 Task: Choose the options to background graphics.
Action: Mouse moved to (39, 82)
Screenshot: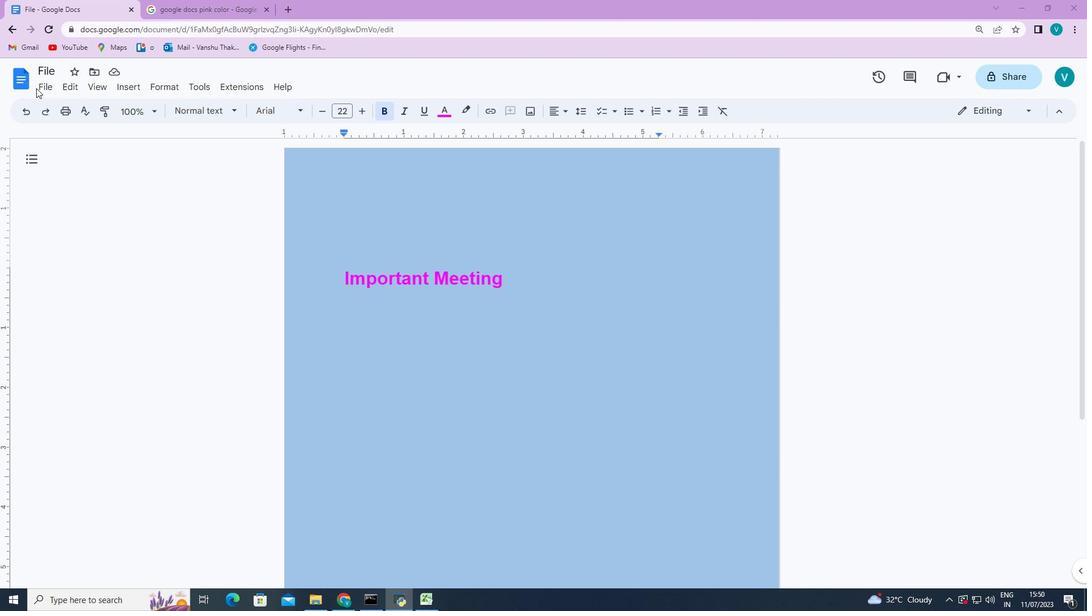 
Action: Mouse pressed left at (39, 82)
Screenshot: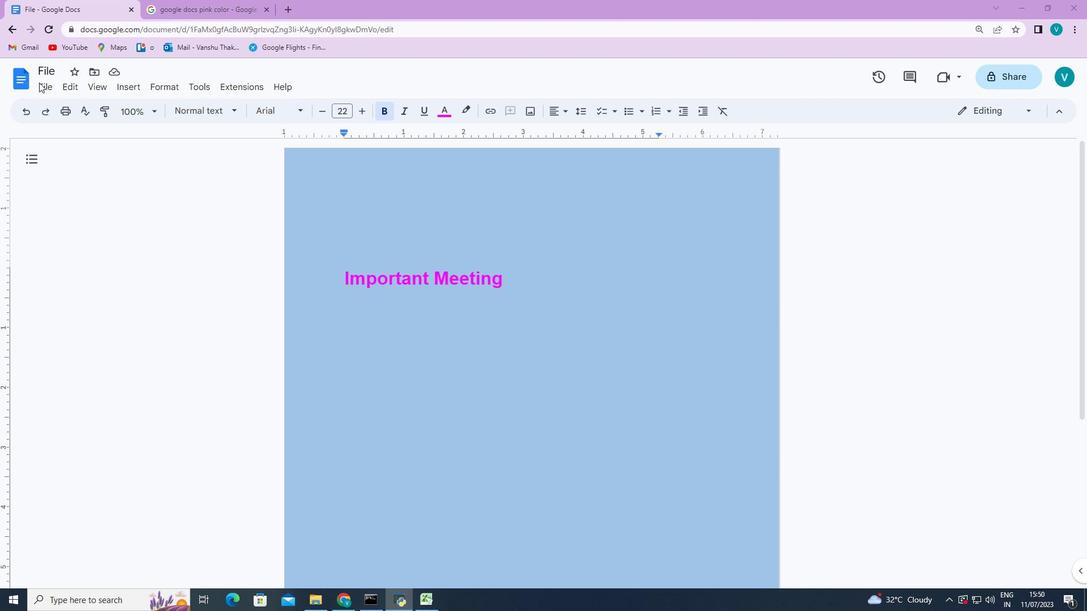 
Action: Mouse moved to (41, 83)
Screenshot: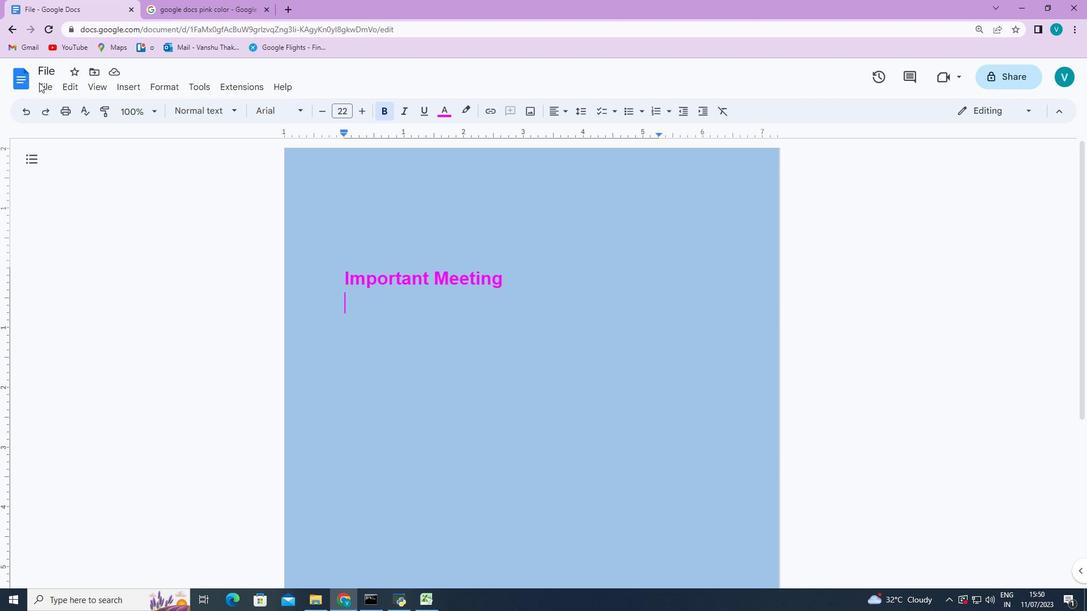 
Action: Mouse pressed left at (41, 83)
Screenshot: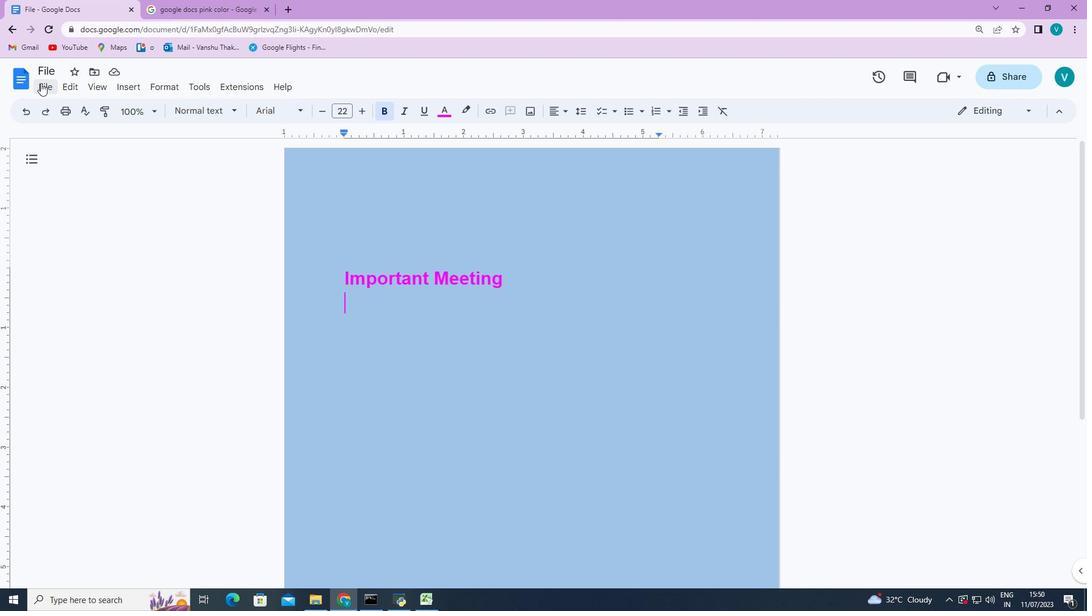 
Action: Mouse moved to (65, 444)
Screenshot: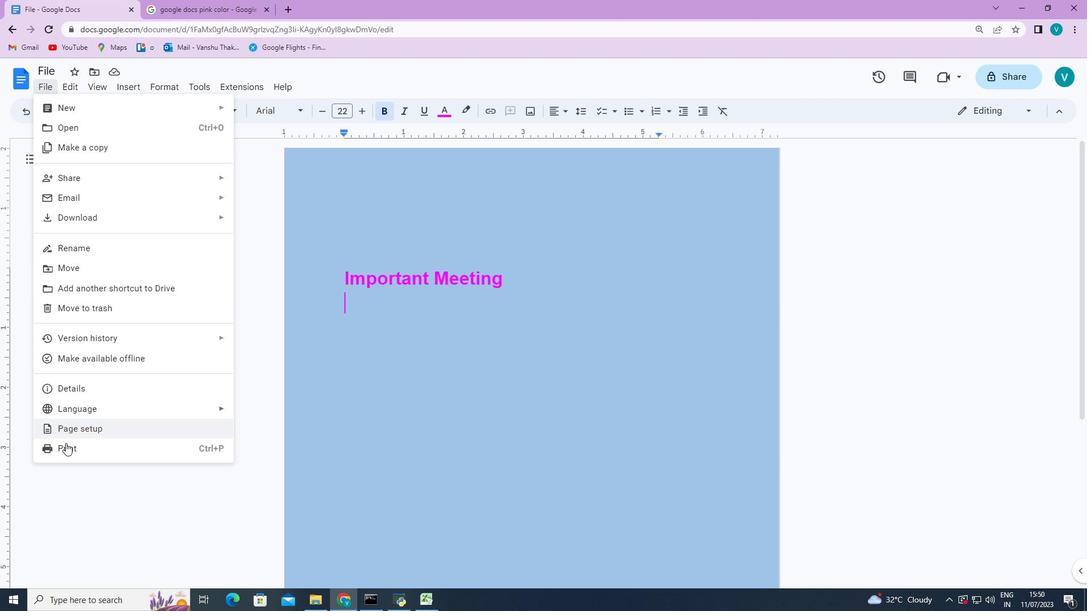
Action: Mouse pressed left at (65, 444)
Screenshot: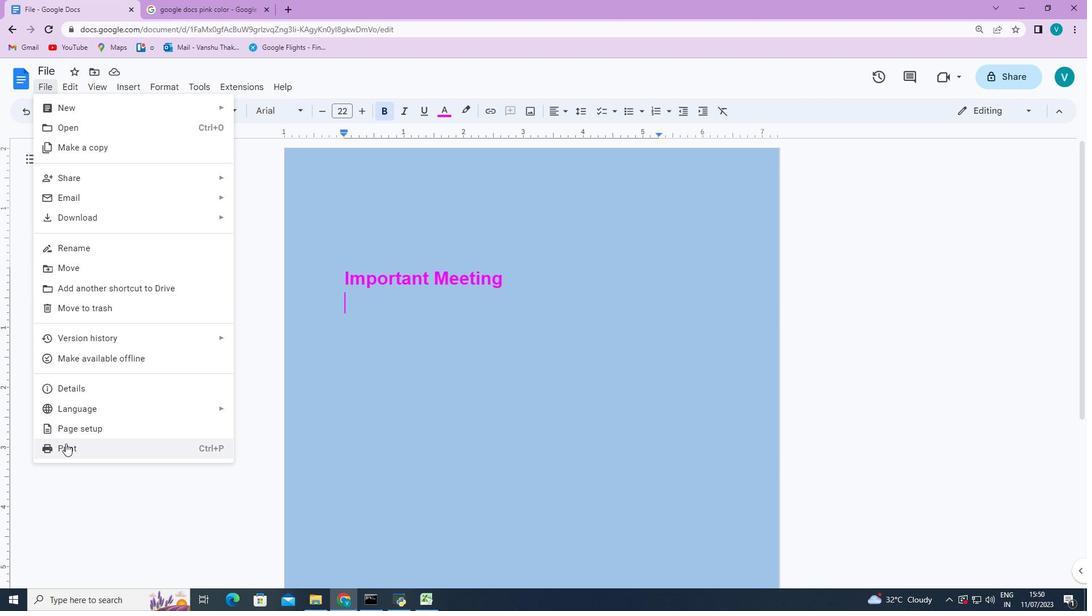 
Action: Mouse moved to (885, 192)
Screenshot: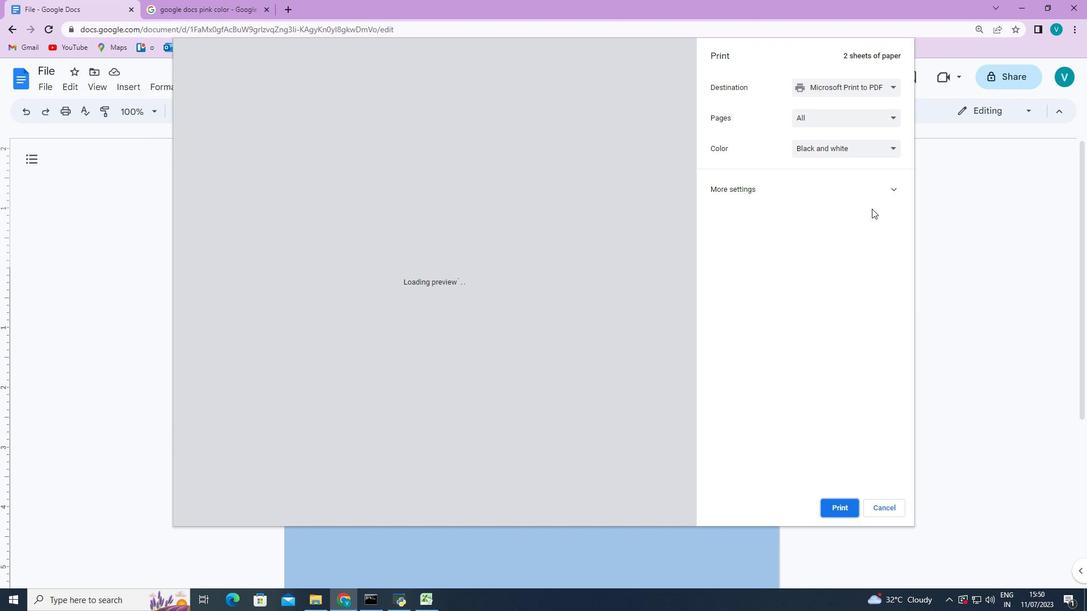 
Action: Mouse pressed left at (885, 192)
Screenshot: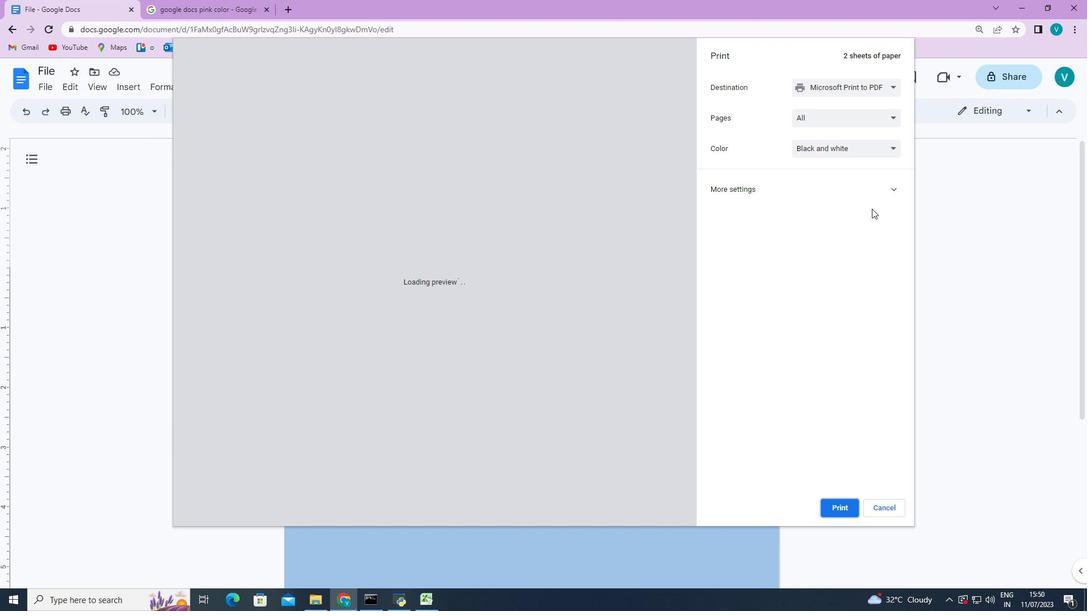 
Action: Mouse moved to (798, 396)
Screenshot: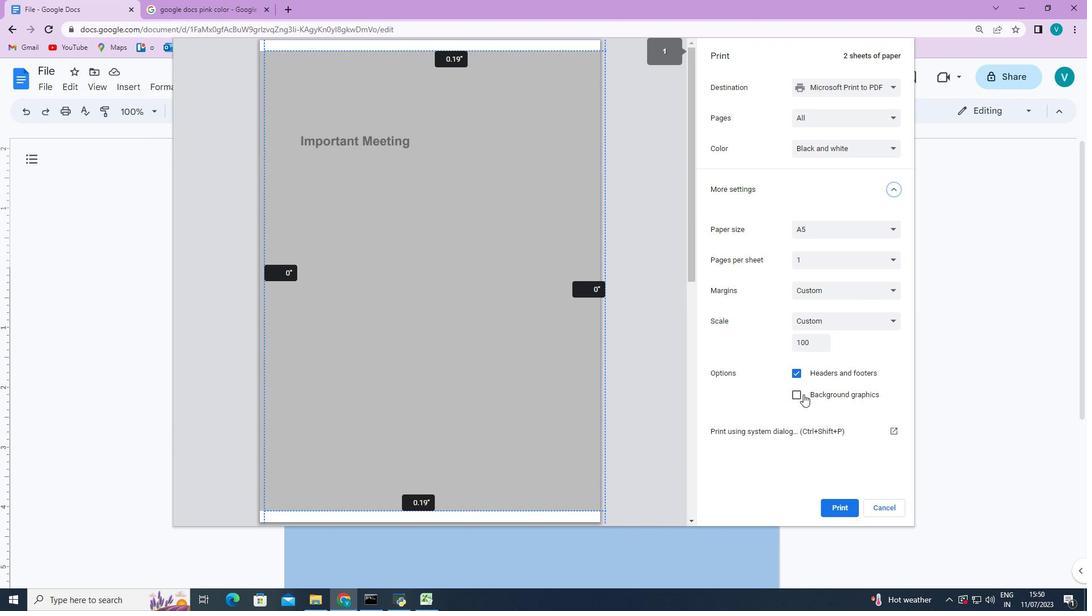 
Action: Mouse pressed left at (798, 396)
Screenshot: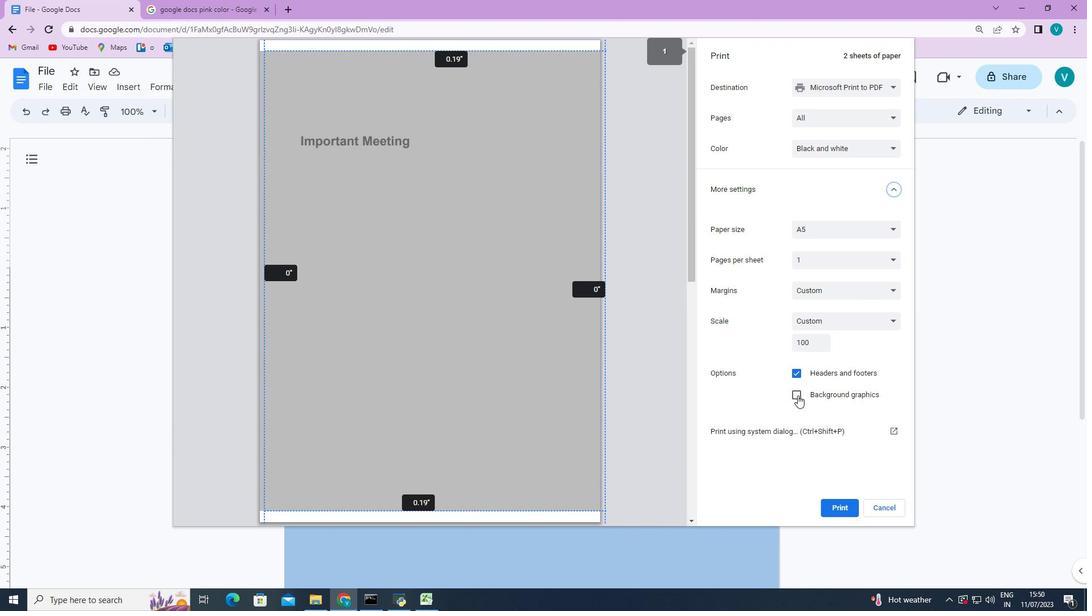 
